 Task: Provide the standings of the 2023 Victory Lane Racing Xfinity Series for the track "Talladega Superspeedway".
Action: Mouse moved to (182, 376)
Screenshot: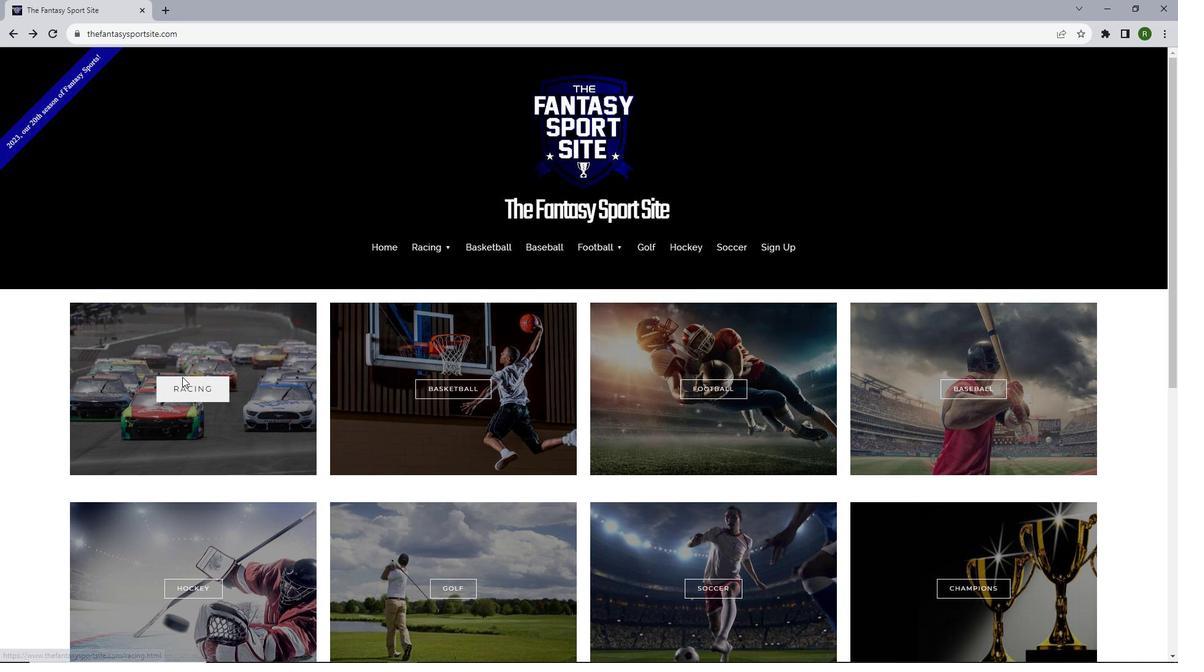 
Action: Mouse pressed left at (182, 376)
Screenshot: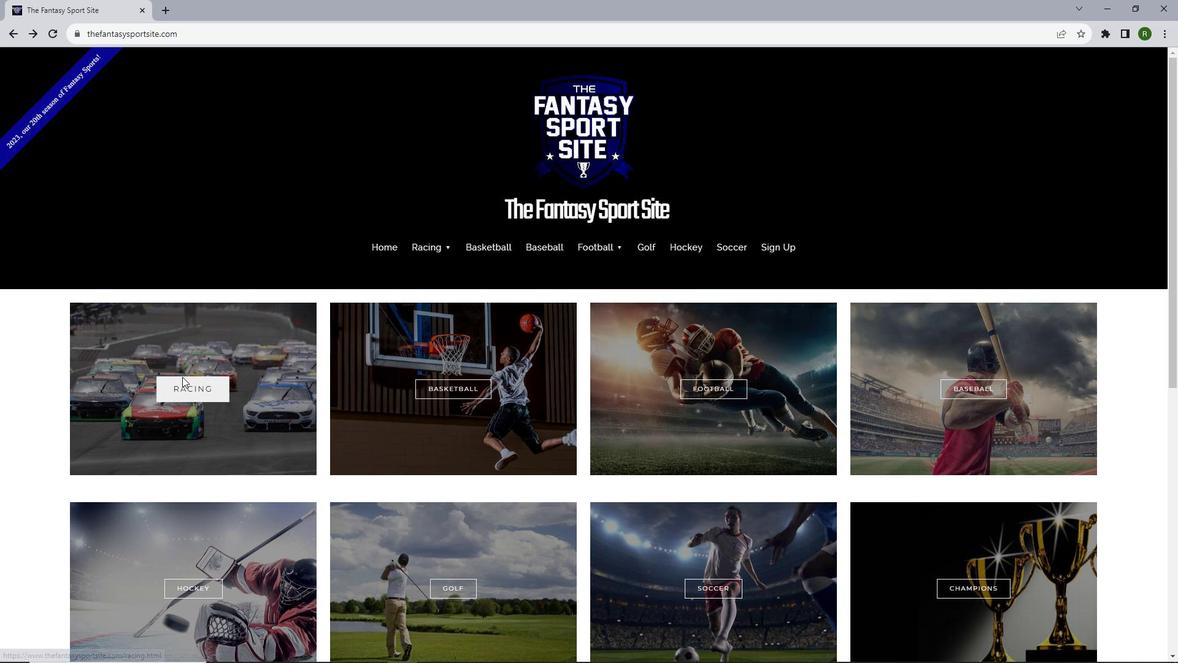 
Action: Mouse moved to (599, 460)
Screenshot: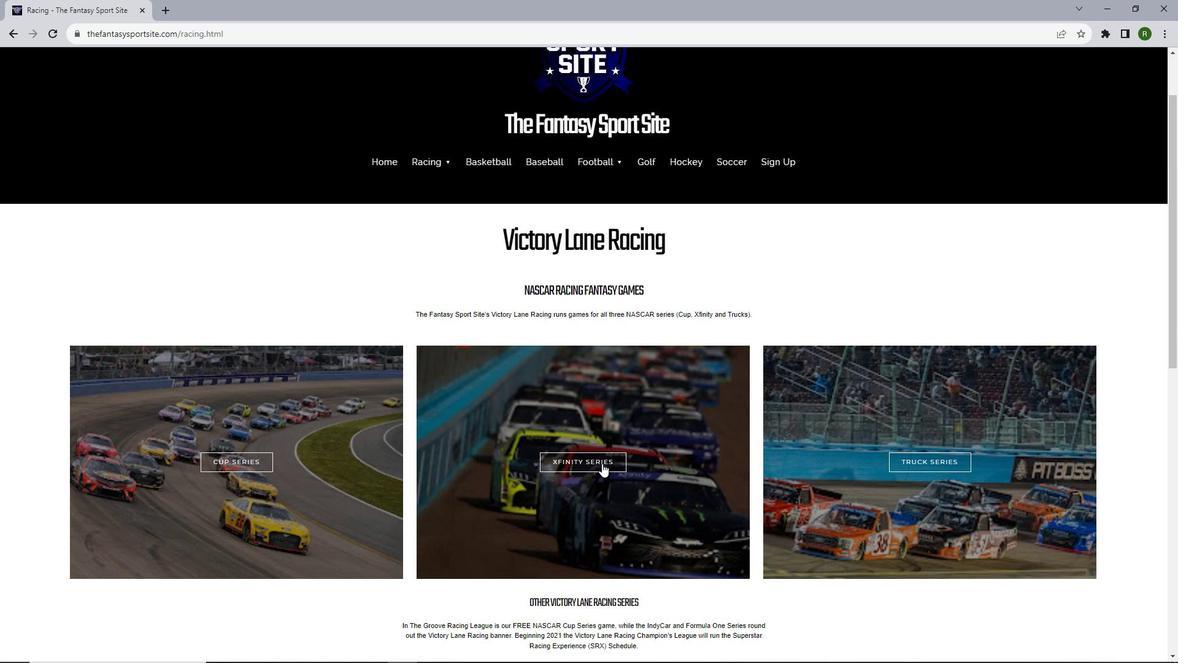 
Action: Mouse scrolled (599, 459) with delta (0, 0)
Screenshot: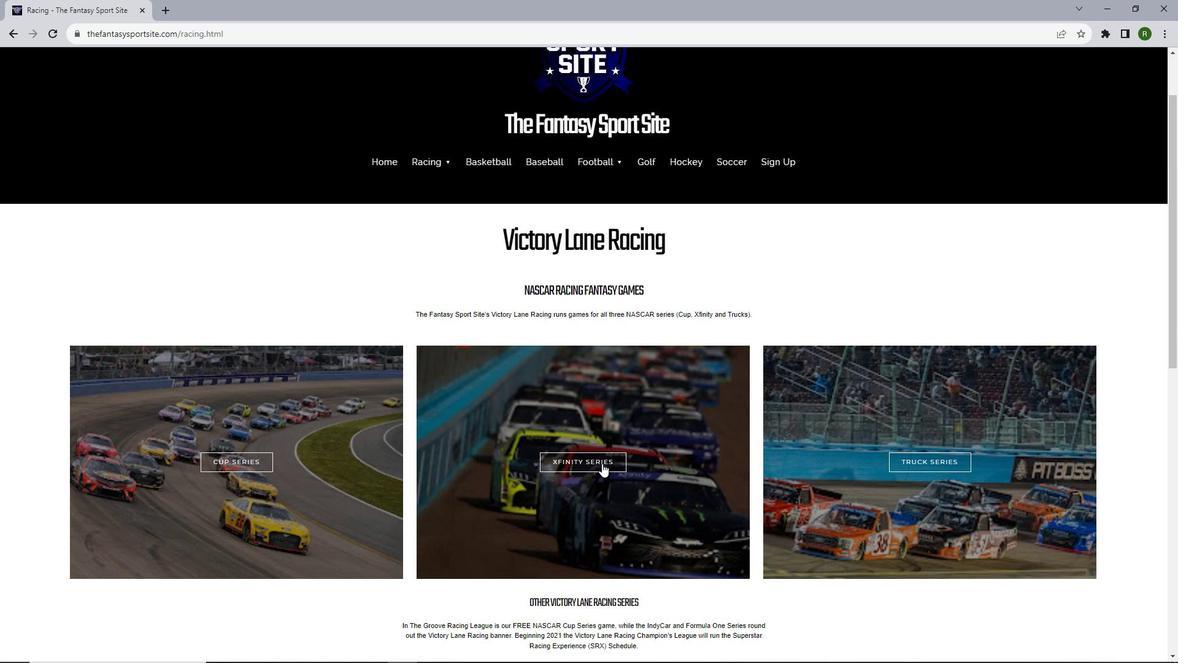
Action: Mouse moved to (602, 463)
Screenshot: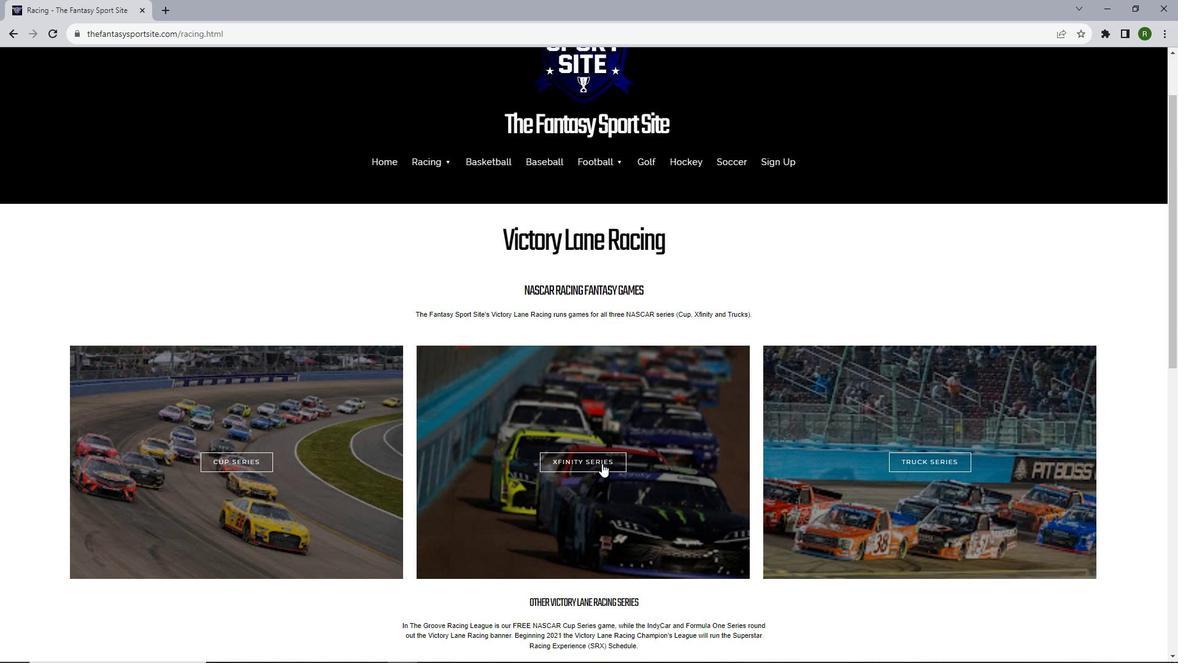 
Action: Mouse scrolled (602, 462) with delta (0, 0)
Screenshot: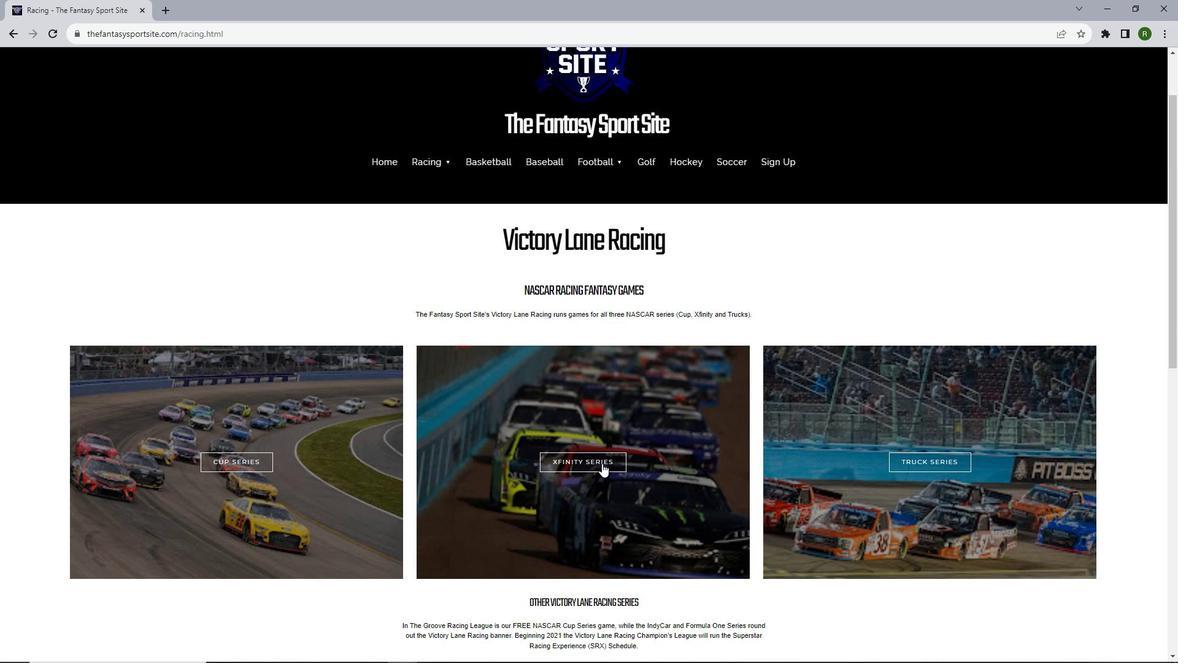 
Action: Mouse moved to (574, 421)
Screenshot: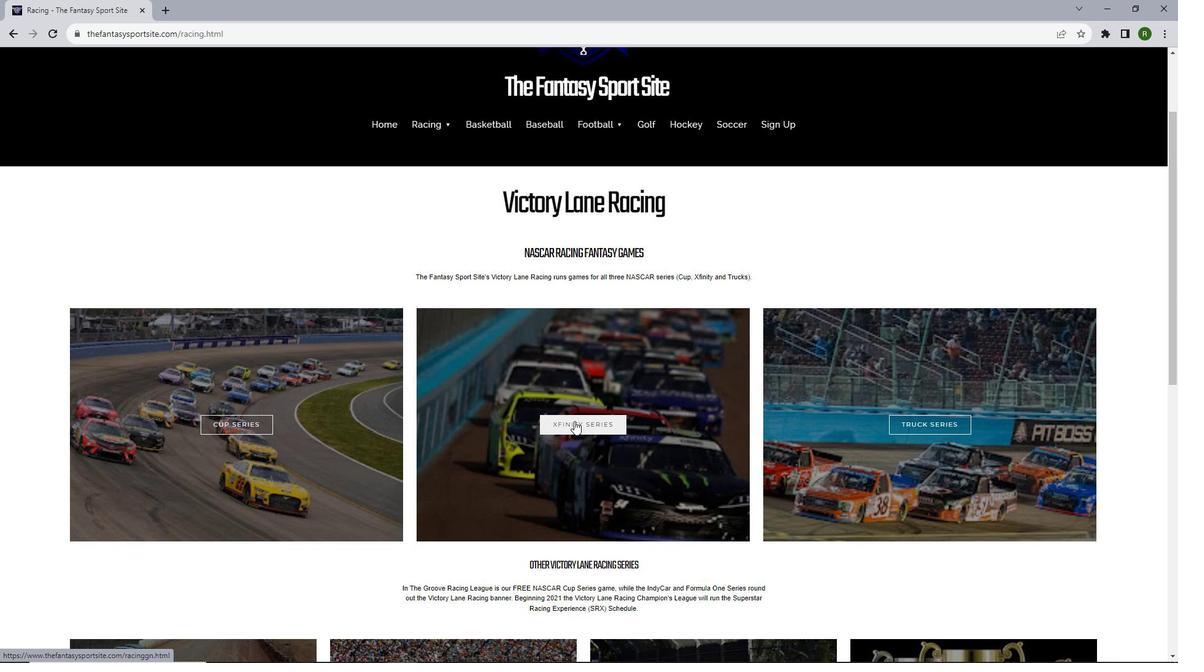 
Action: Mouse pressed left at (574, 421)
Screenshot: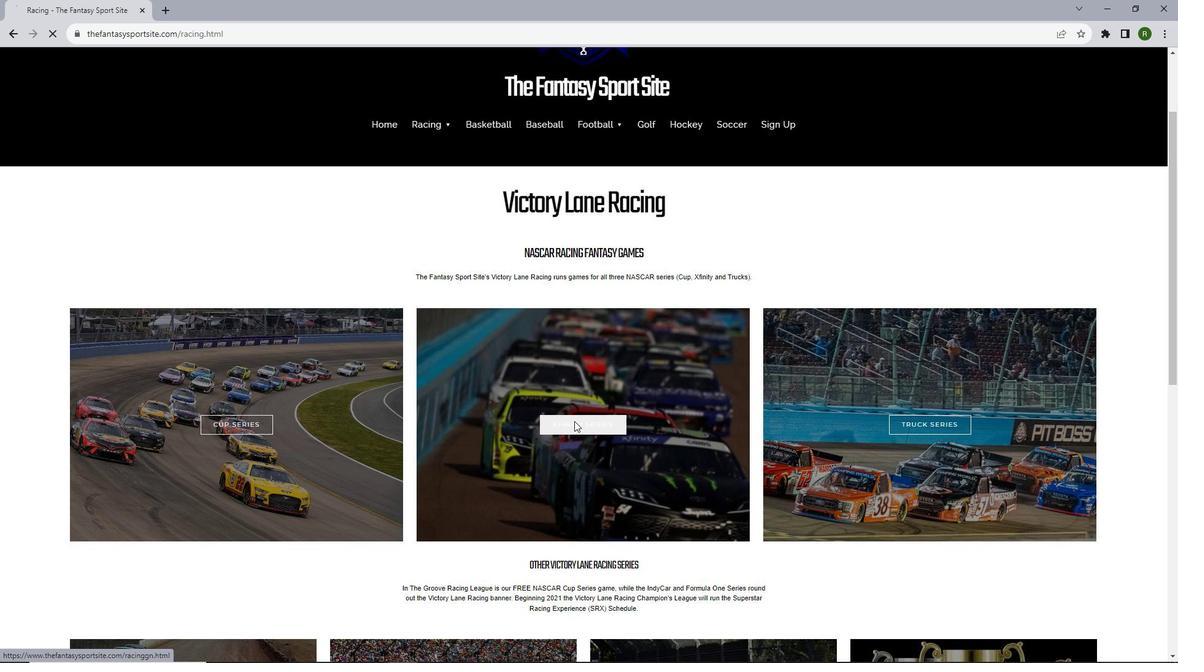 
Action: Mouse moved to (576, 357)
Screenshot: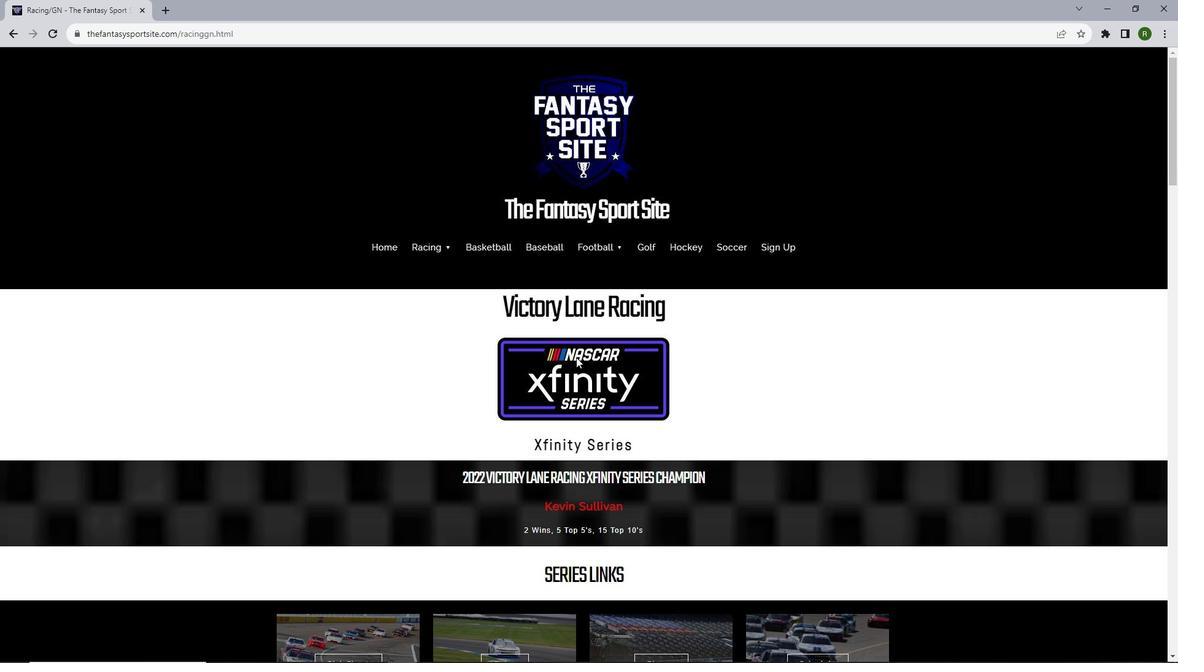 
Action: Mouse scrolled (576, 356) with delta (0, 0)
Screenshot: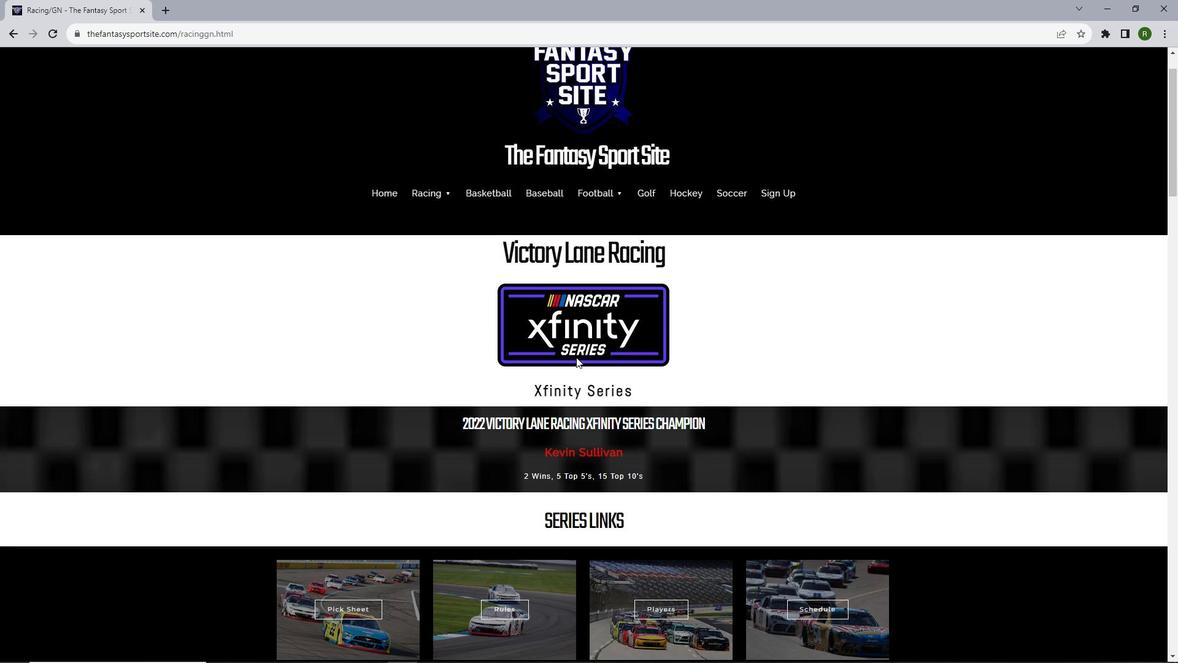 
Action: Mouse scrolled (576, 356) with delta (0, 0)
Screenshot: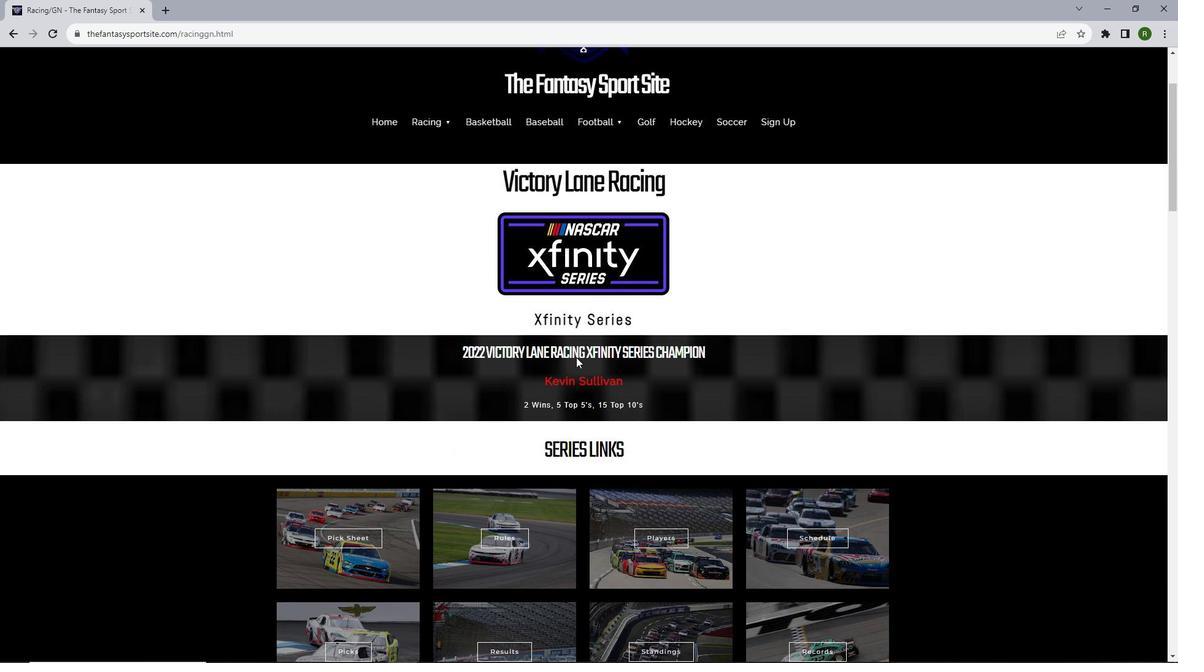 
Action: Mouse scrolled (576, 356) with delta (0, 0)
Screenshot: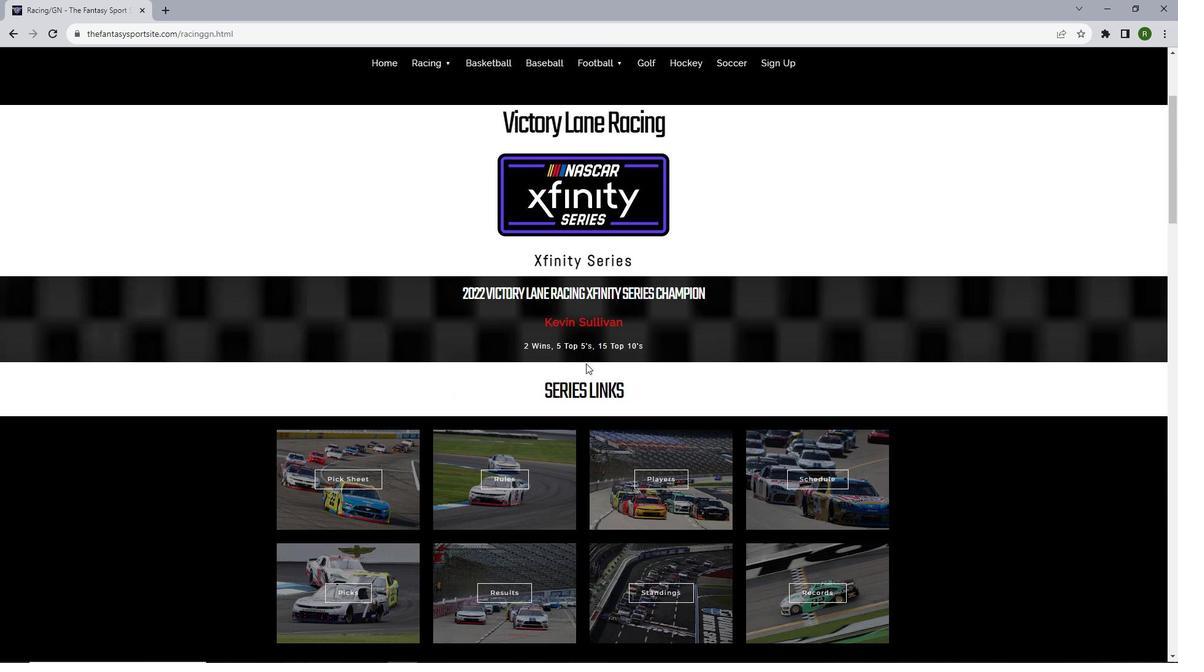 
Action: Mouse moved to (651, 603)
Screenshot: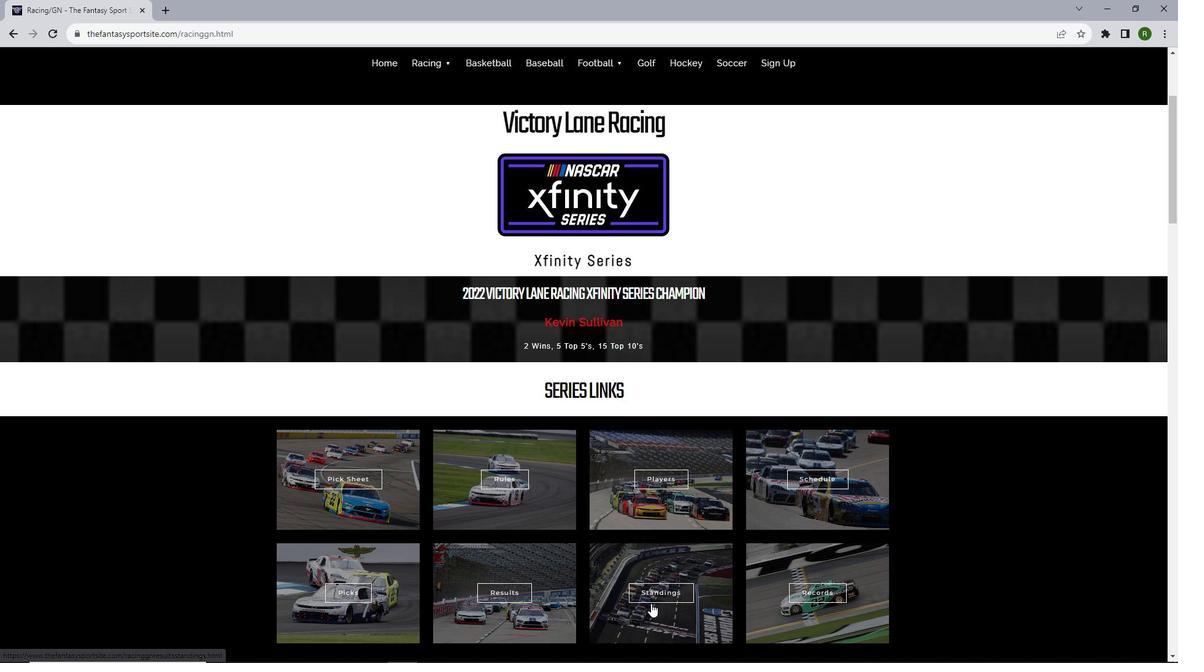 
Action: Mouse pressed left at (651, 603)
Screenshot: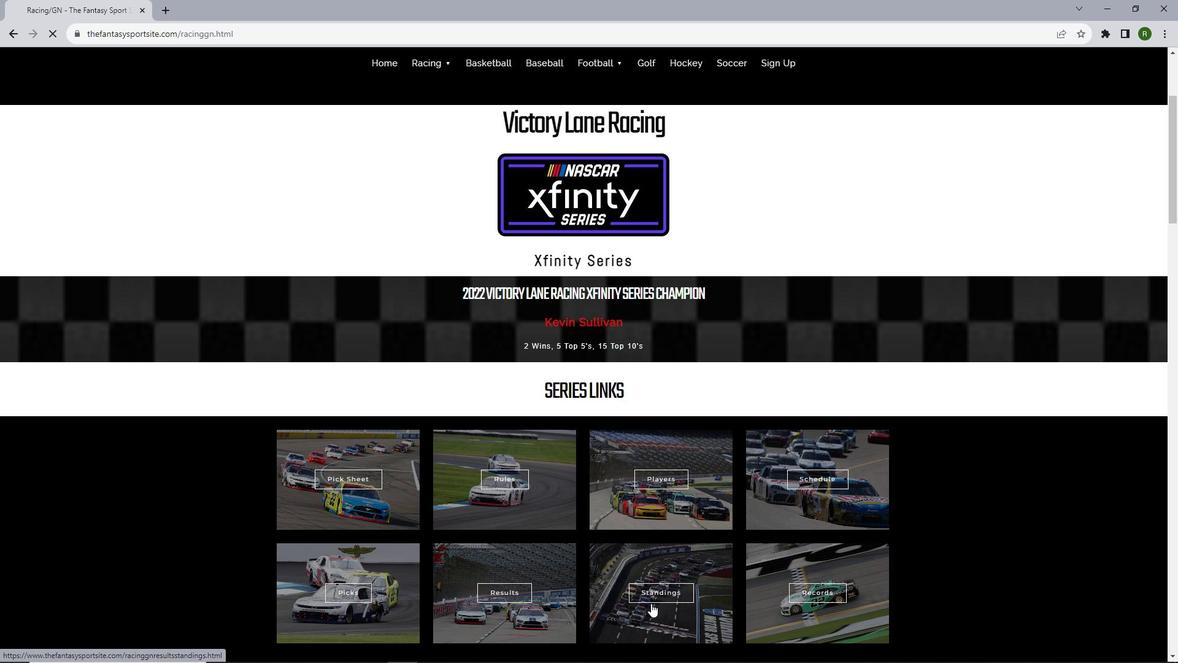 
Action: Mouse moved to (647, 446)
Screenshot: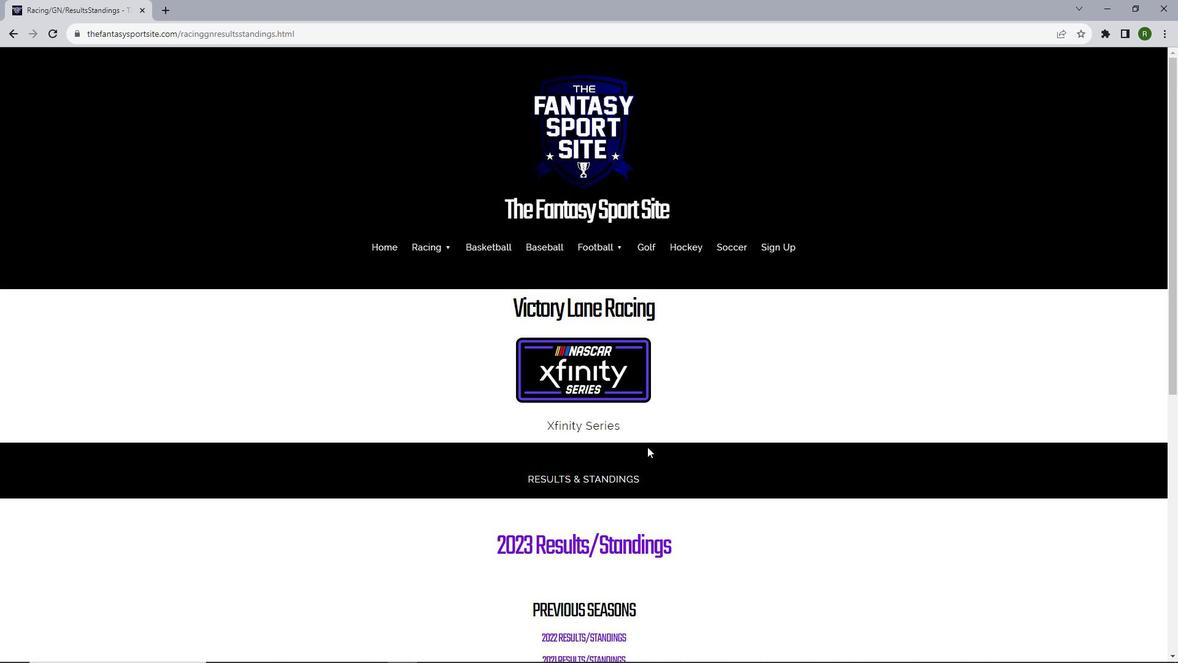 
Action: Mouse scrolled (647, 446) with delta (0, 0)
Screenshot: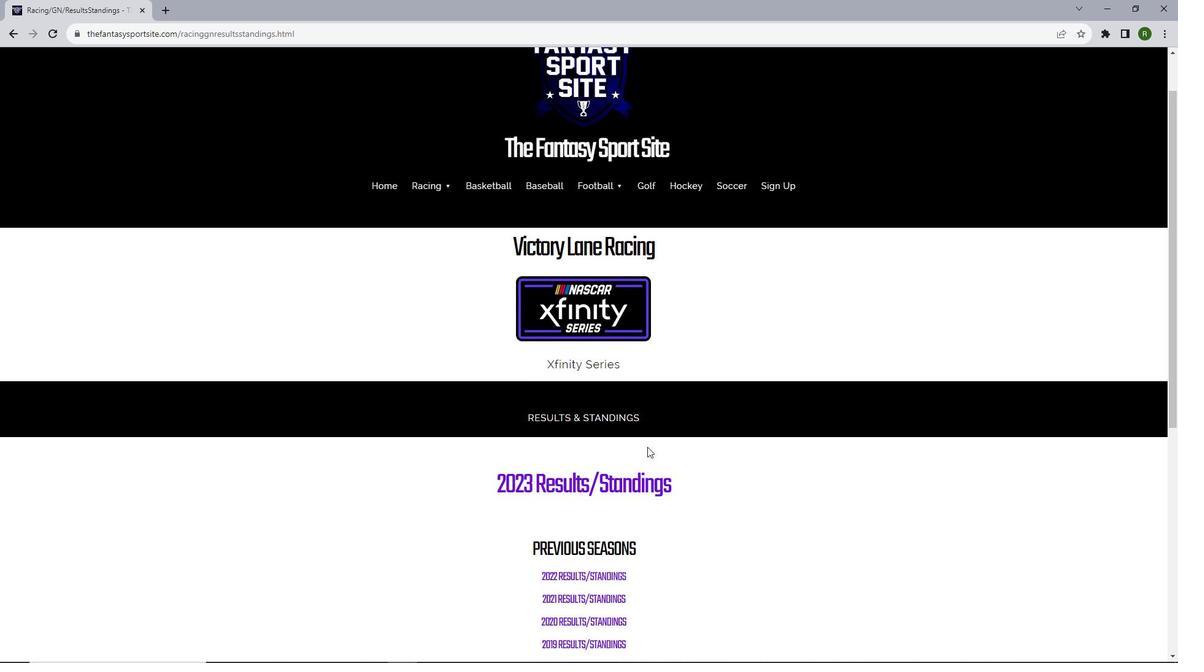 
Action: Mouse moved to (594, 466)
Screenshot: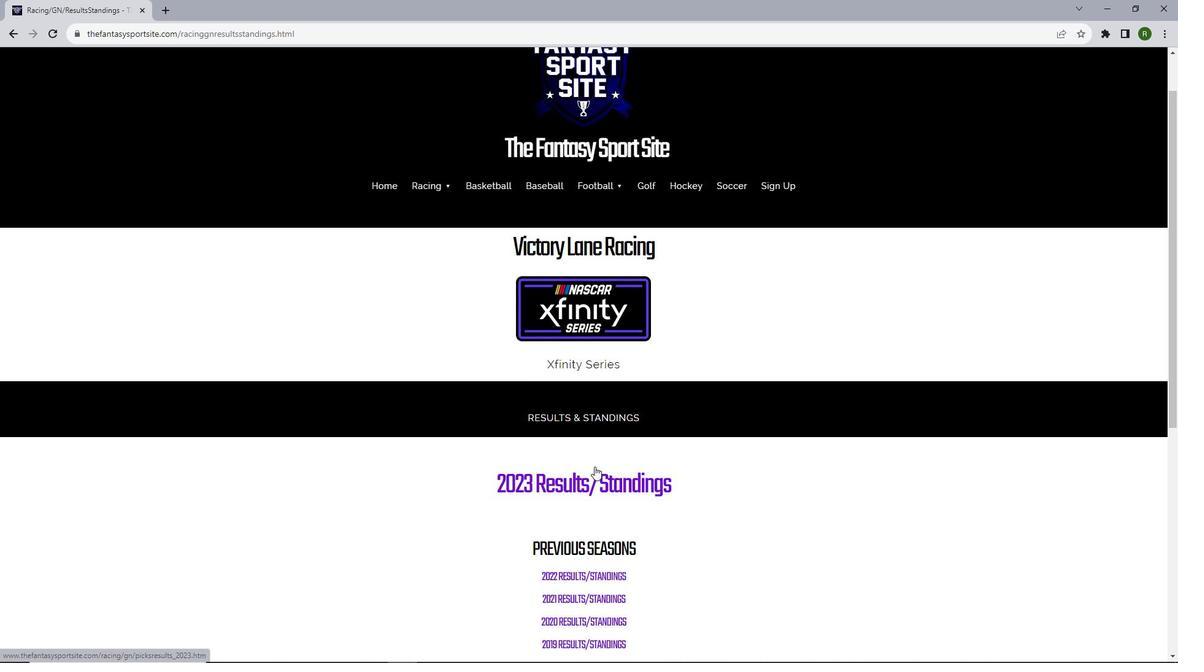 
Action: Mouse pressed left at (594, 466)
Screenshot: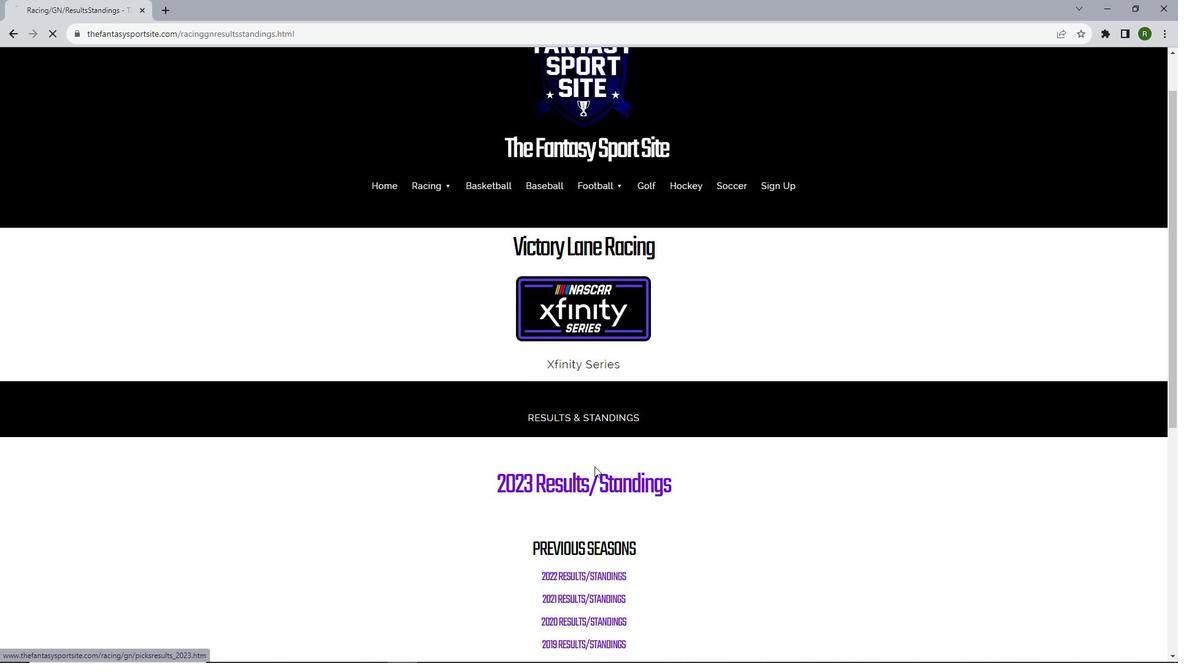 
Action: Mouse moved to (723, 219)
Screenshot: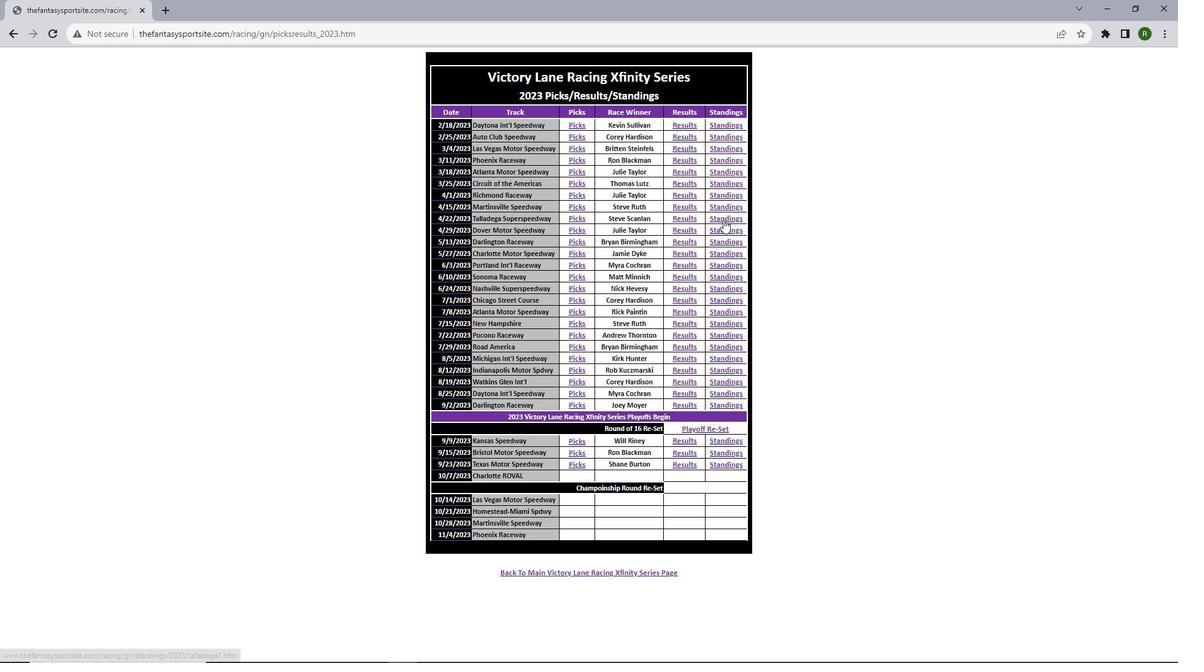 
Action: Mouse pressed left at (723, 219)
Screenshot: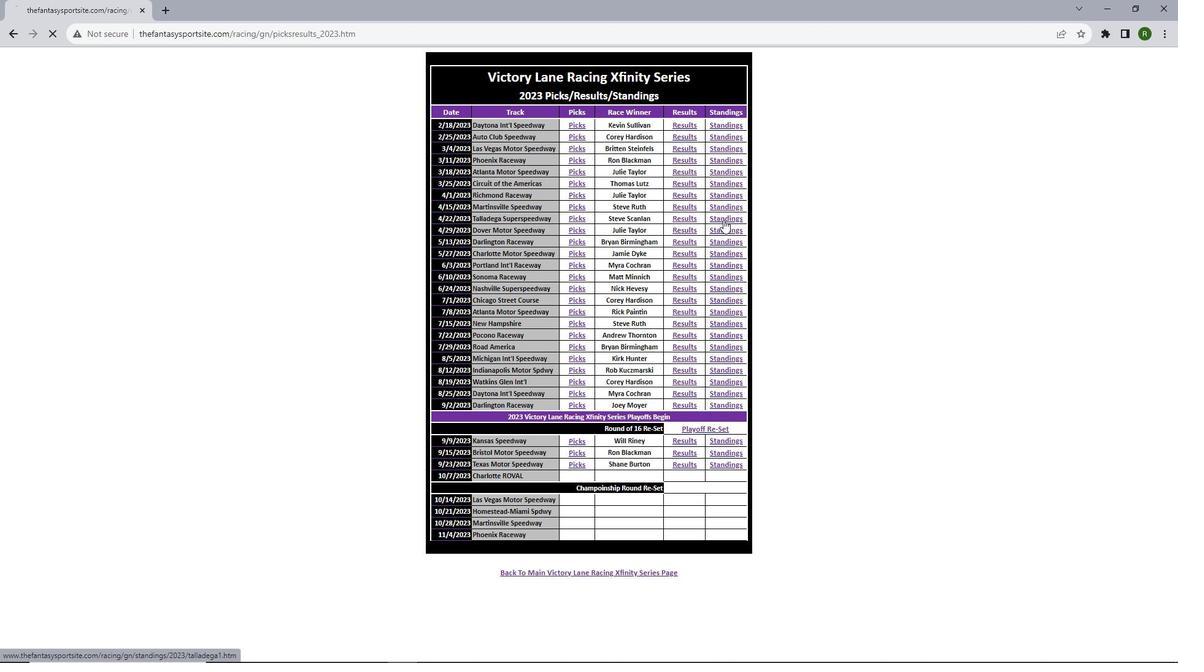 
Action: Mouse scrolled (723, 219) with delta (0, 0)
Screenshot: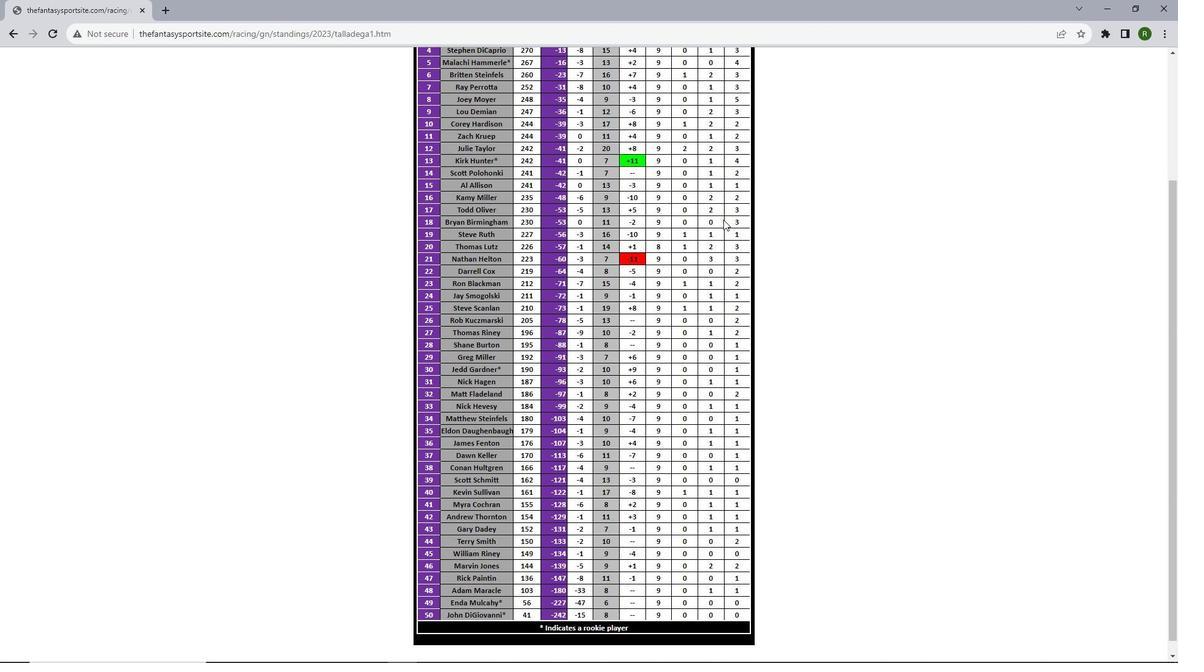 
Action: Mouse scrolled (723, 219) with delta (0, 0)
Screenshot: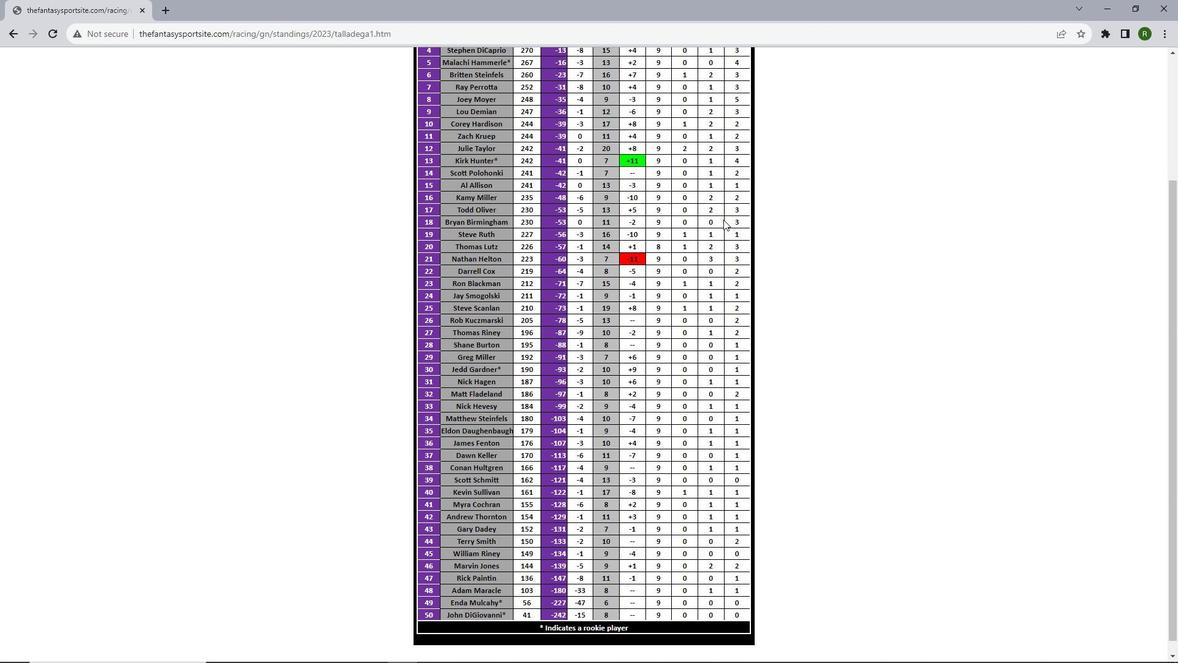 
Action: Mouse scrolled (723, 219) with delta (0, 0)
Screenshot: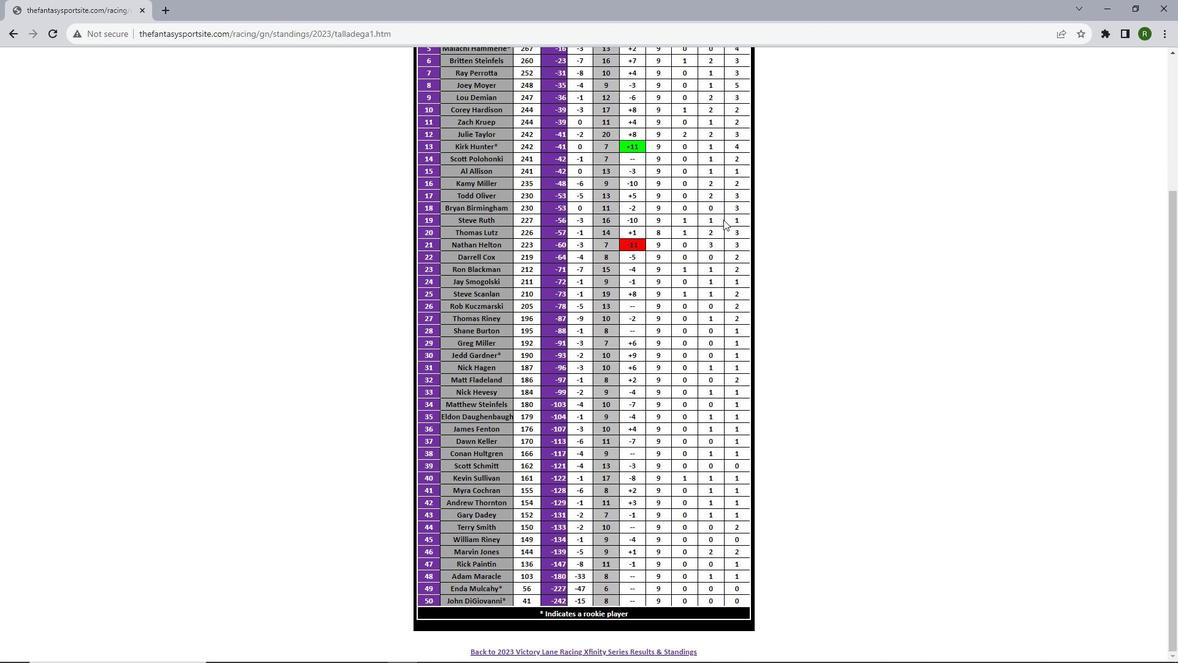 
Action: Mouse scrolled (723, 219) with delta (0, 0)
Screenshot: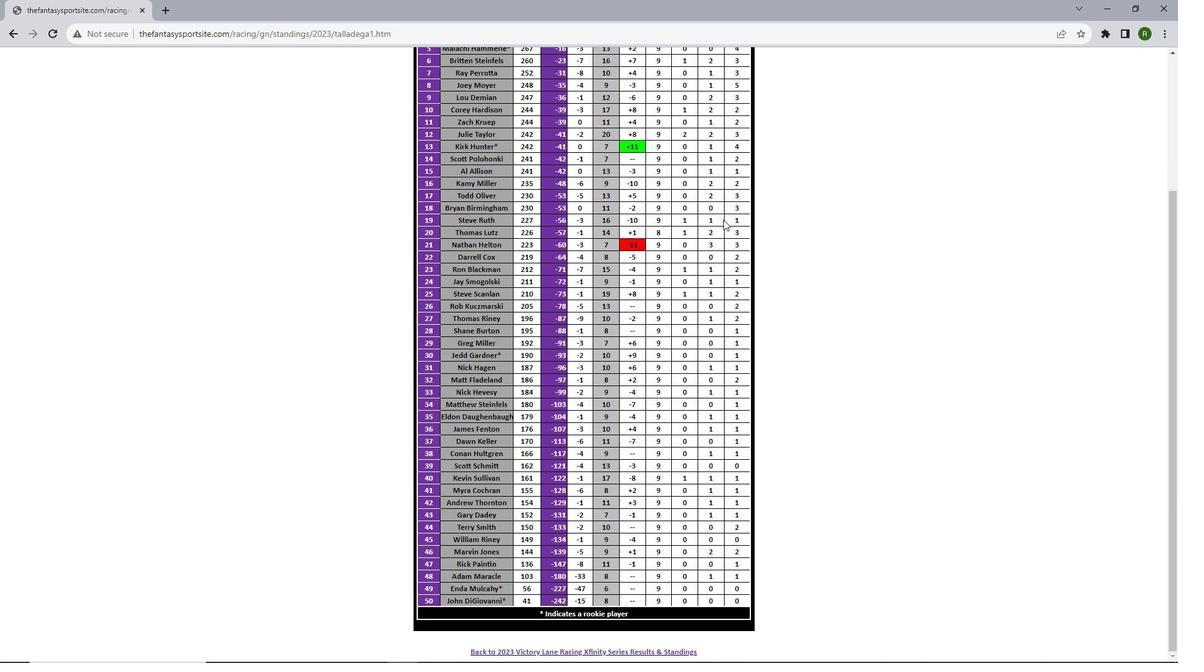 
Action: Mouse scrolled (723, 219) with delta (0, 0)
Screenshot: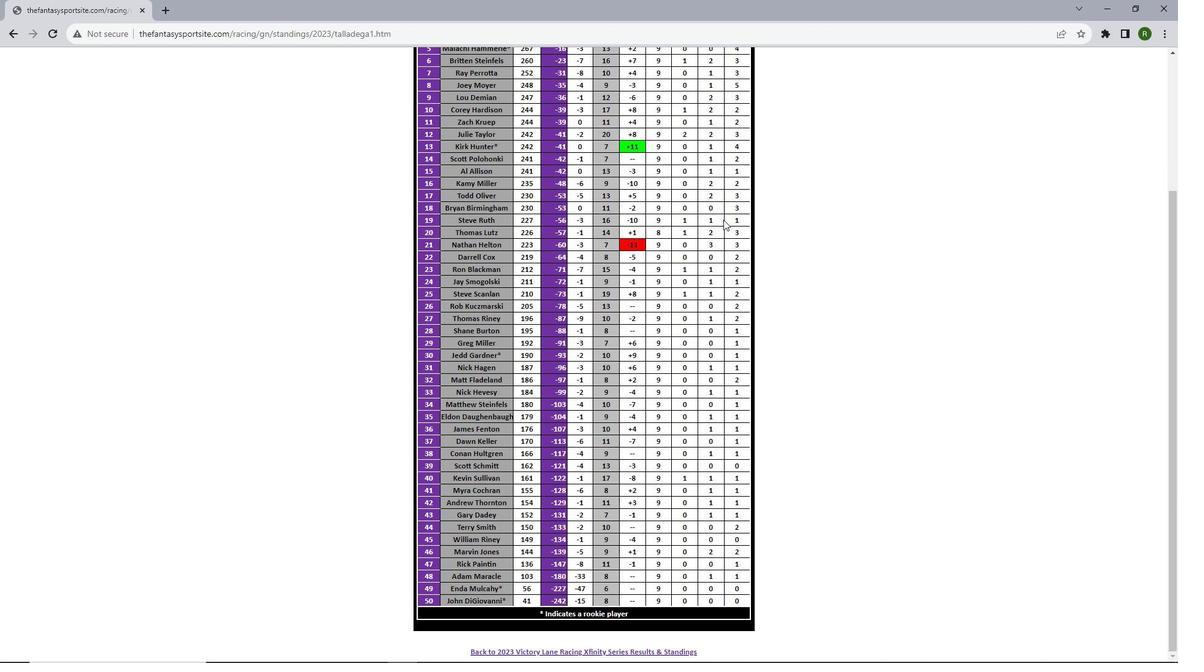 
Action: Mouse scrolled (723, 219) with delta (0, 0)
Screenshot: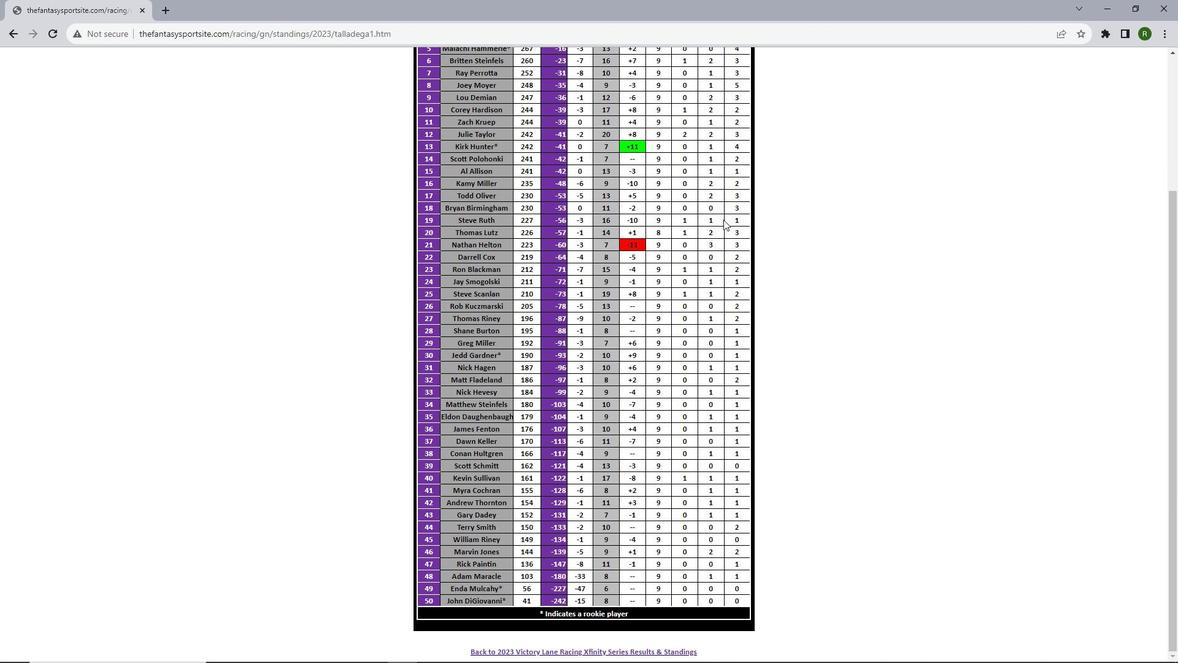 
Action: Mouse scrolled (723, 219) with delta (0, 0)
Screenshot: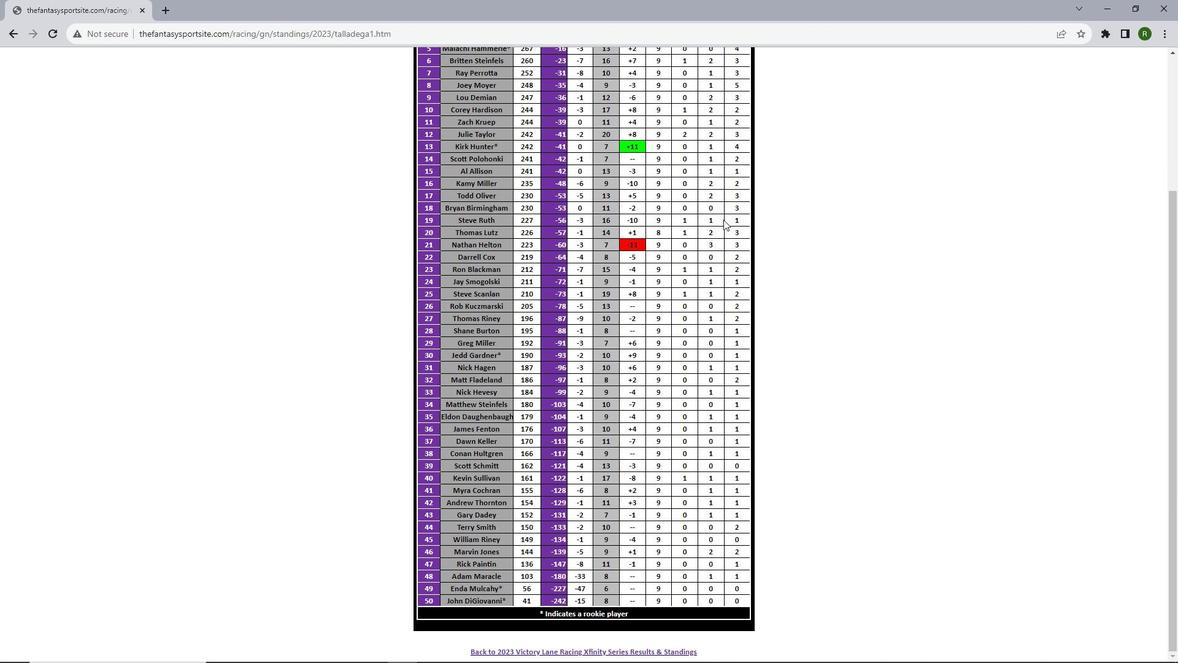 
Action: Mouse scrolled (723, 219) with delta (0, 0)
Screenshot: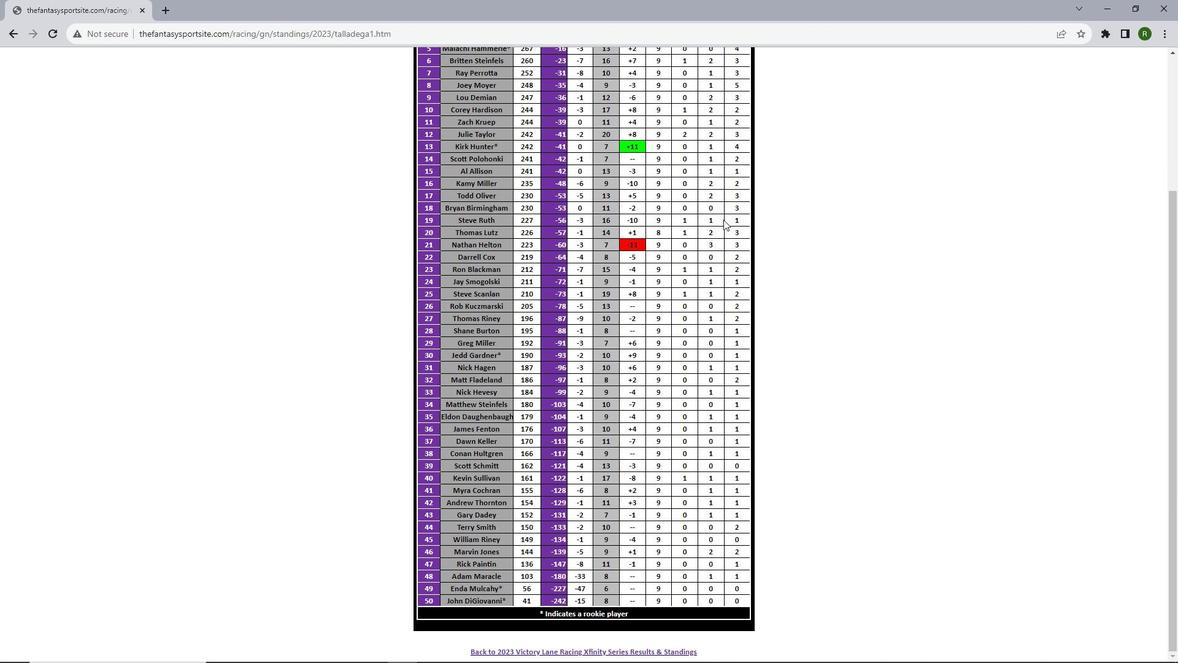 
Action: Mouse scrolled (723, 219) with delta (0, 0)
Screenshot: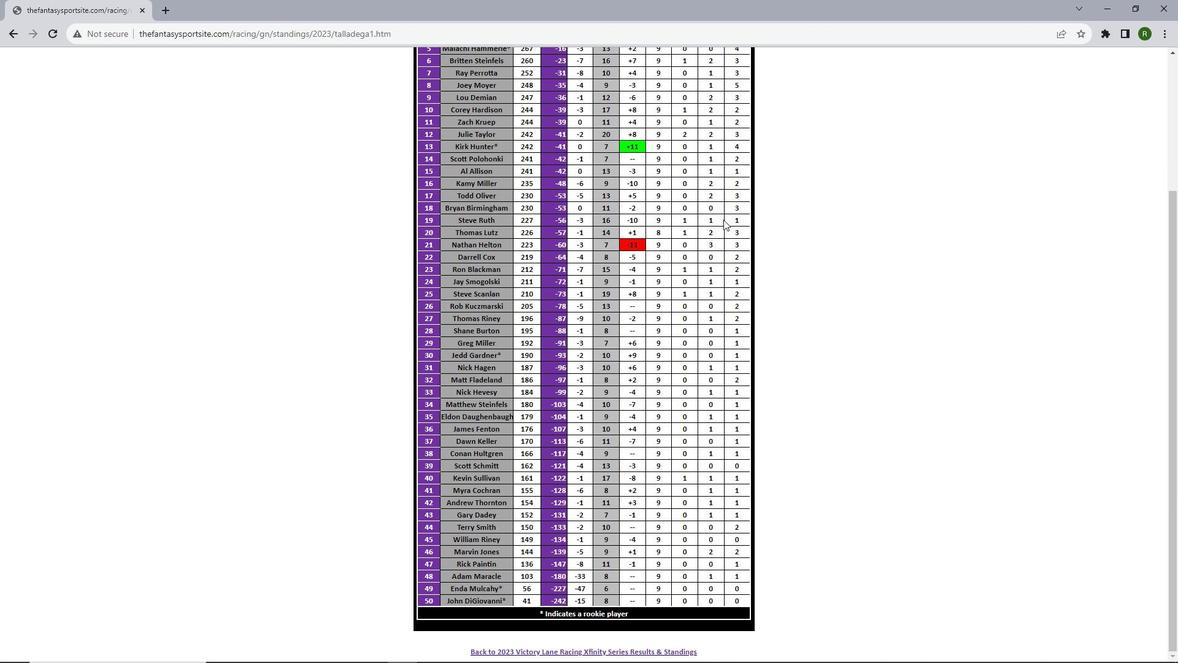 
Action: Mouse scrolled (723, 219) with delta (0, 0)
Screenshot: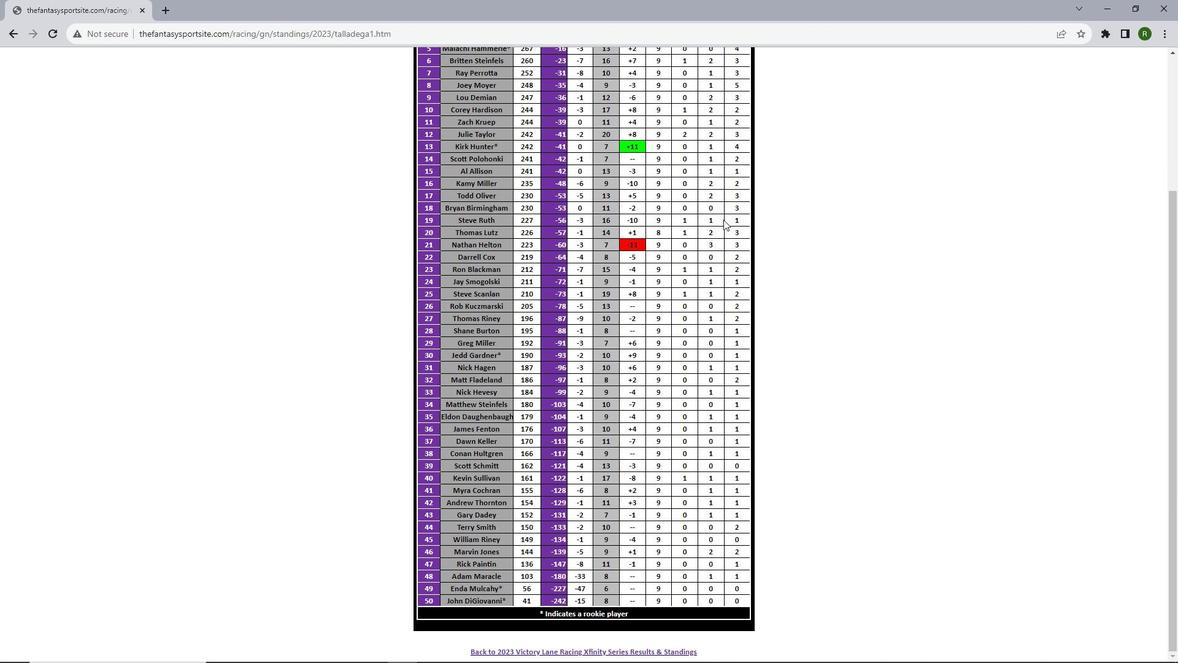 
Action: Mouse scrolled (723, 219) with delta (0, 0)
Screenshot: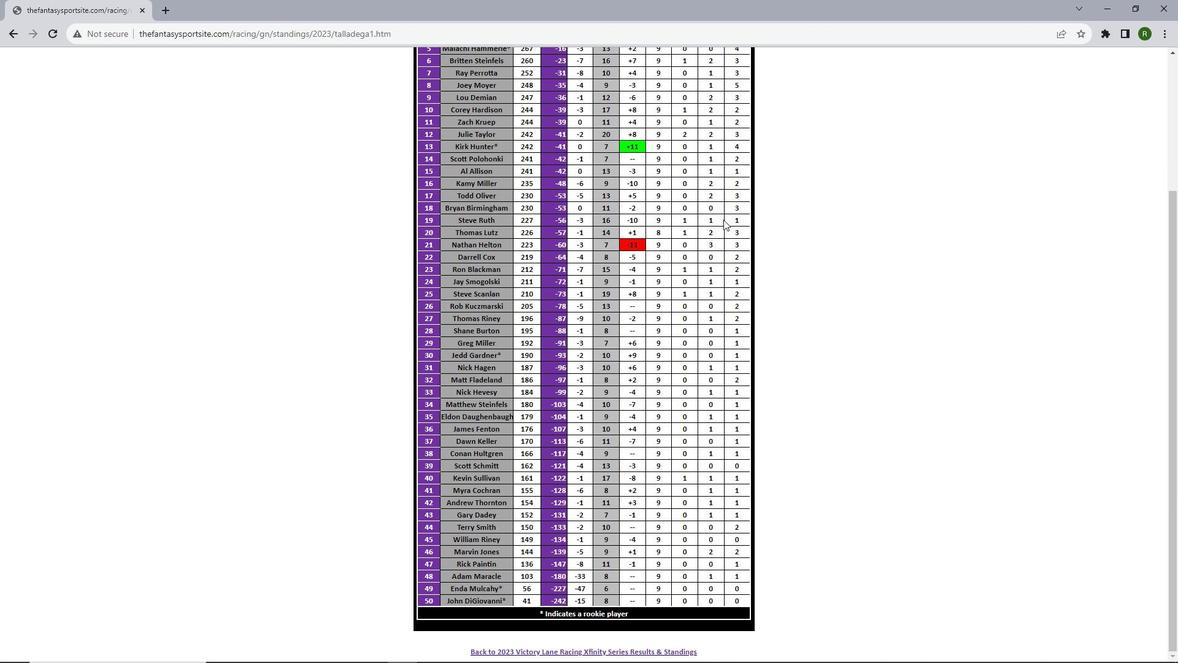 
